 Task: Enable the option "Reverb" for "FluidSynth MIDI synthesizer".
Action: Mouse moved to (133, 19)
Screenshot: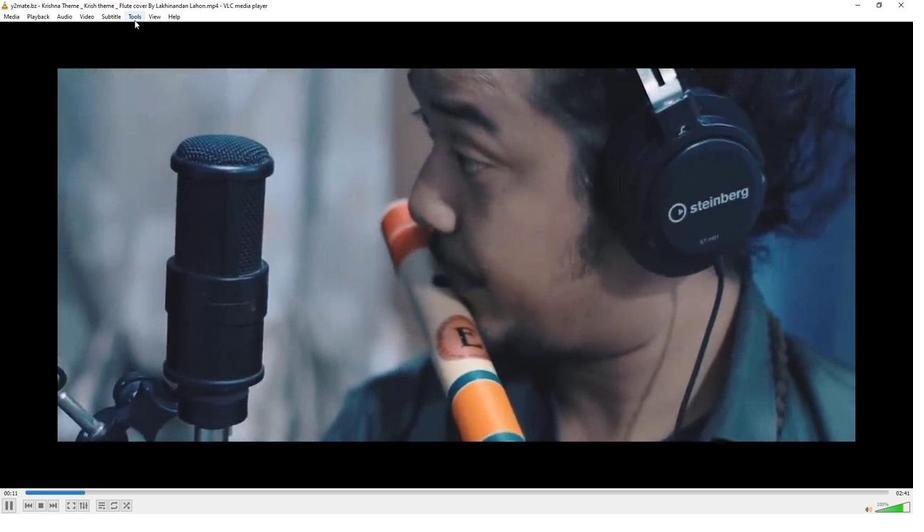 
Action: Mouse pressed left at (133, 19)
Screenshot: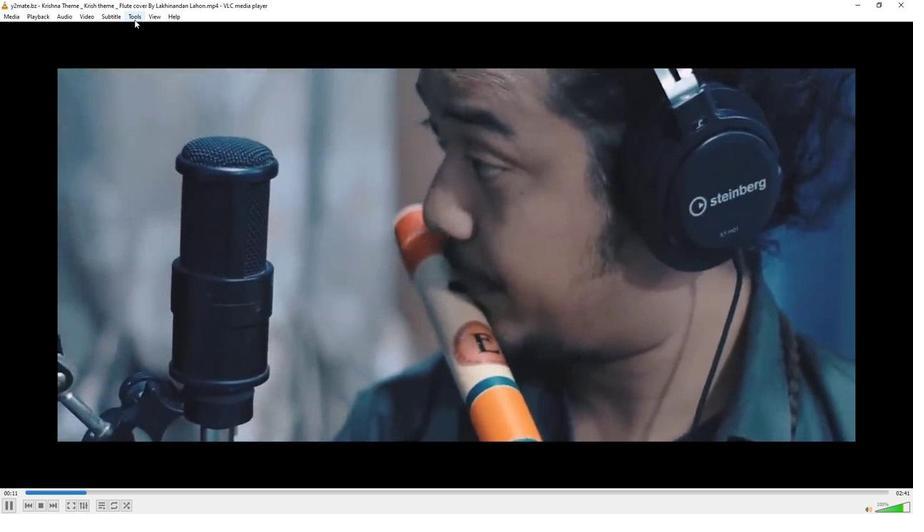 
Action: Mouse moved to (153, 130)
Screenshot: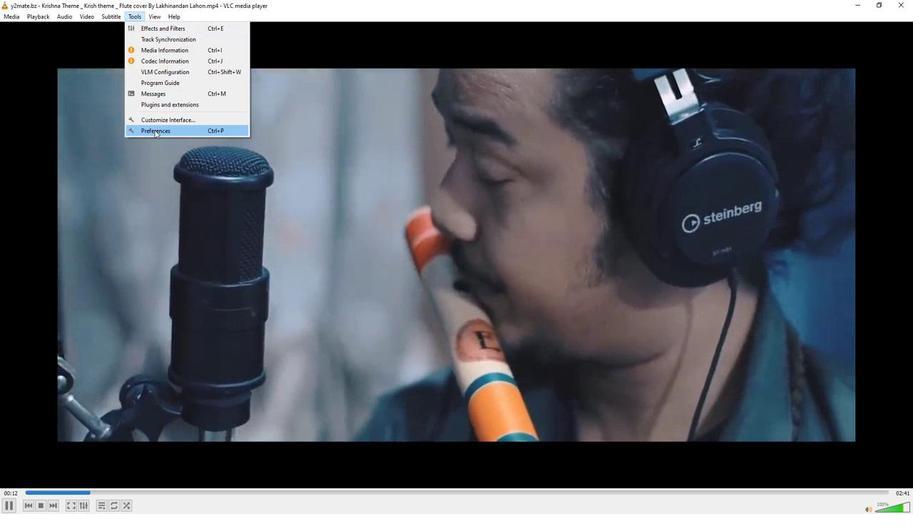 
Action: Mouse pressed left at (153, 130)
Screenshot: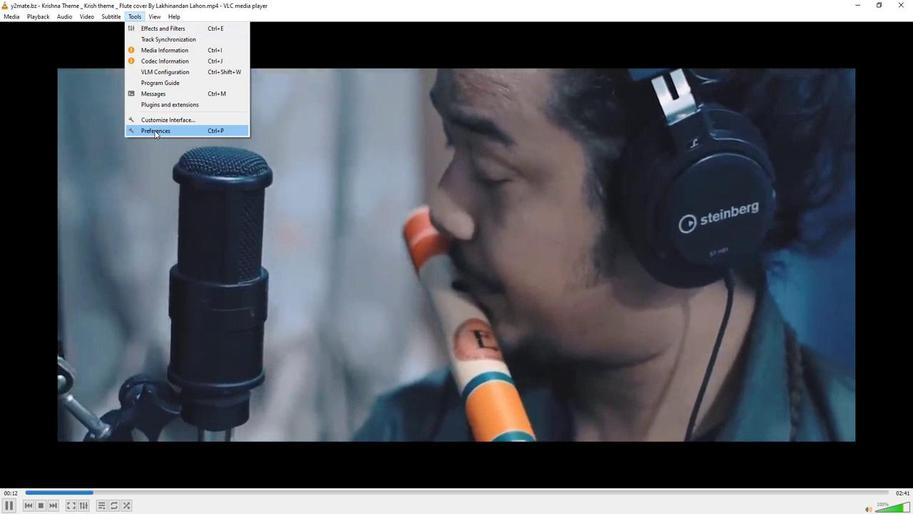 
Action: Mouse moved to (247, 396)
Screenshot: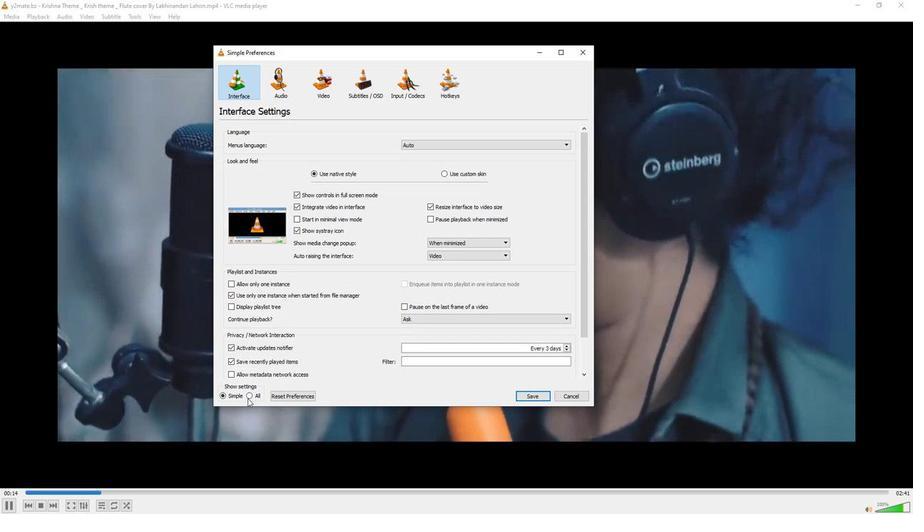 
Action: Mouse pressed left at (247, 396)
Screenshot: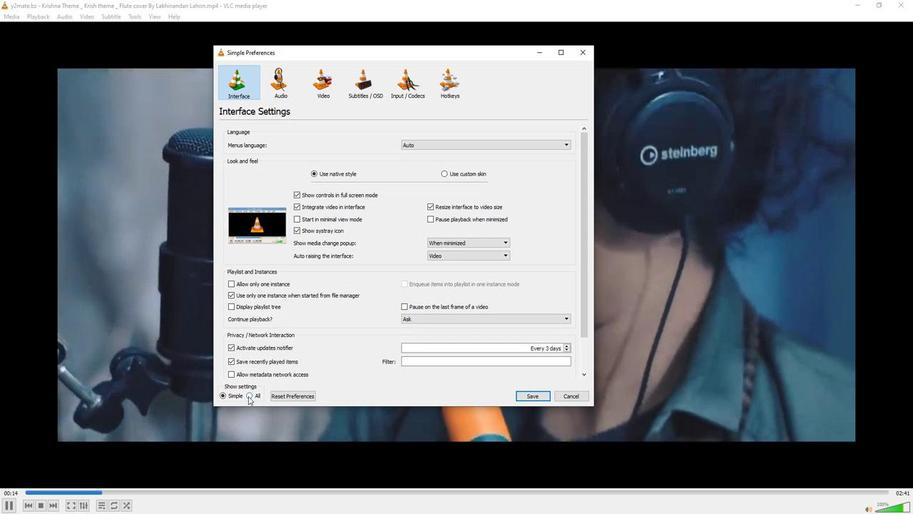 
Action: Mouse moved to (234, 243)
Screenshot: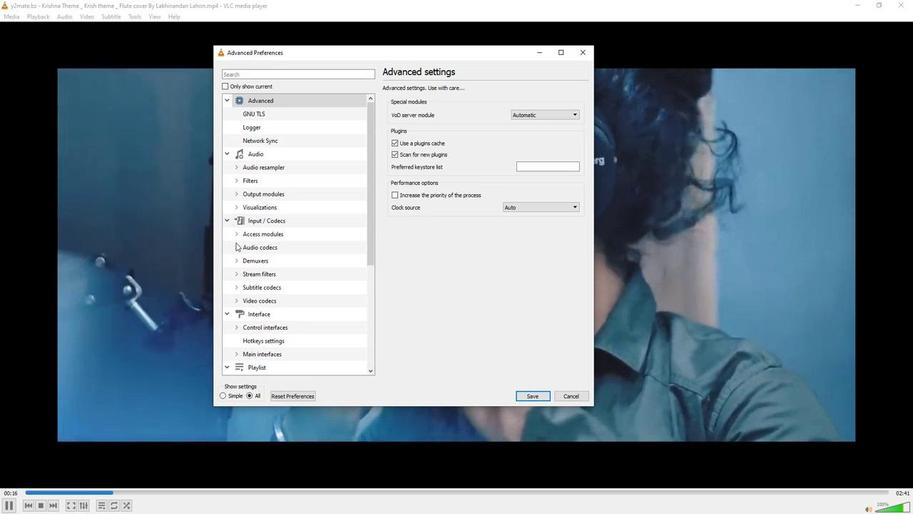 
Action: Mouse pressed left at (234, 243)
Screenshot: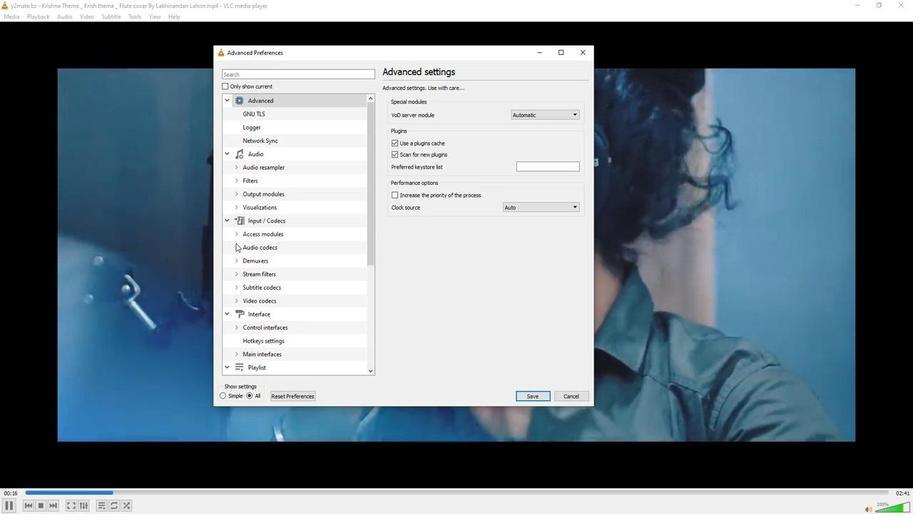 
Action: Mouse moved to (277, 287)
Screenshot: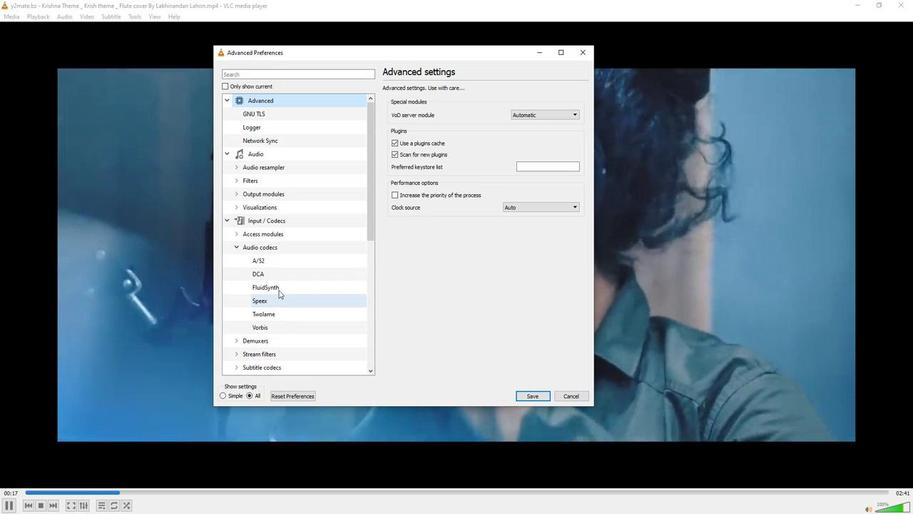 
Action: Mouse pressed left at (277, 287)
Screenshot: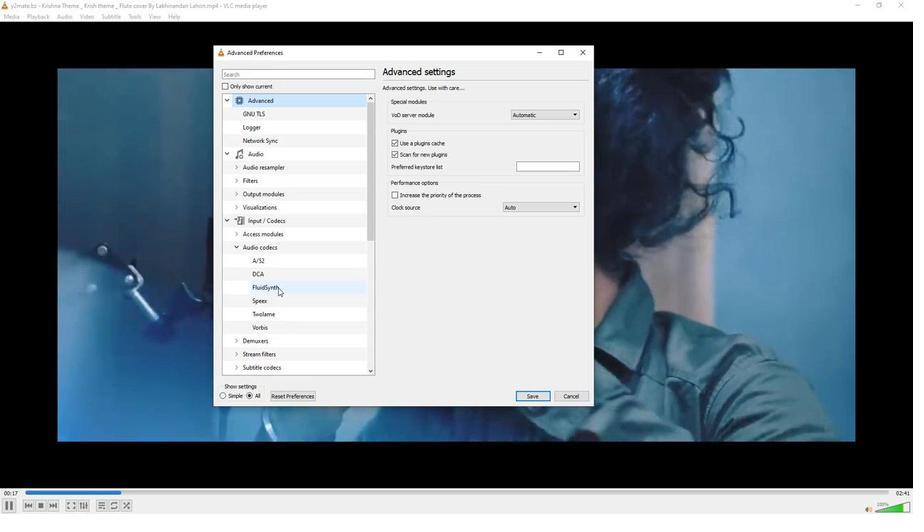 
Action: Mouse moved to (390, 157)
Screenshot: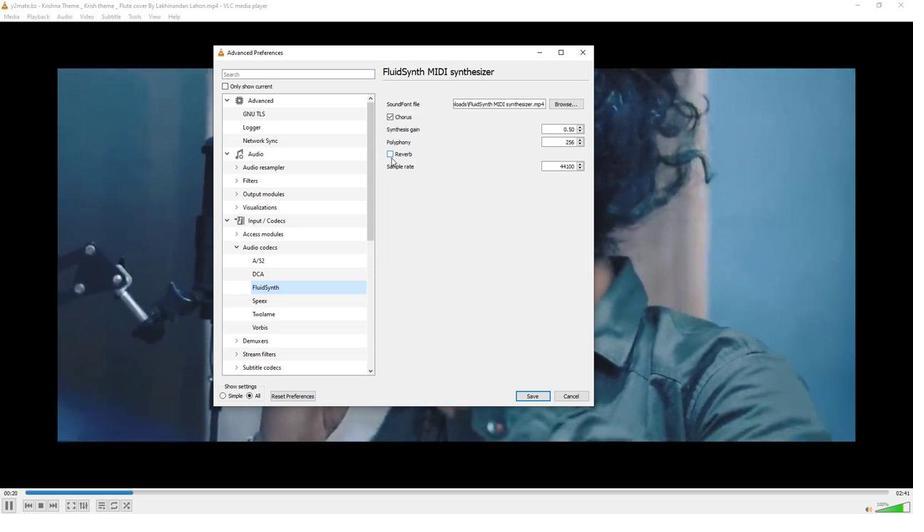 
Action: Mouse pressed left at (390, 157)
Screenshot: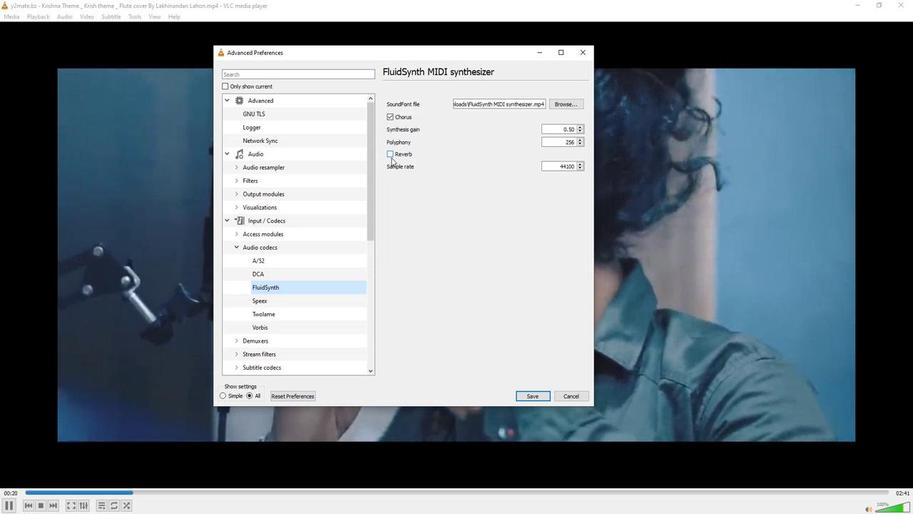 
Action: Mouse moved to (534, 397)
Screenshot: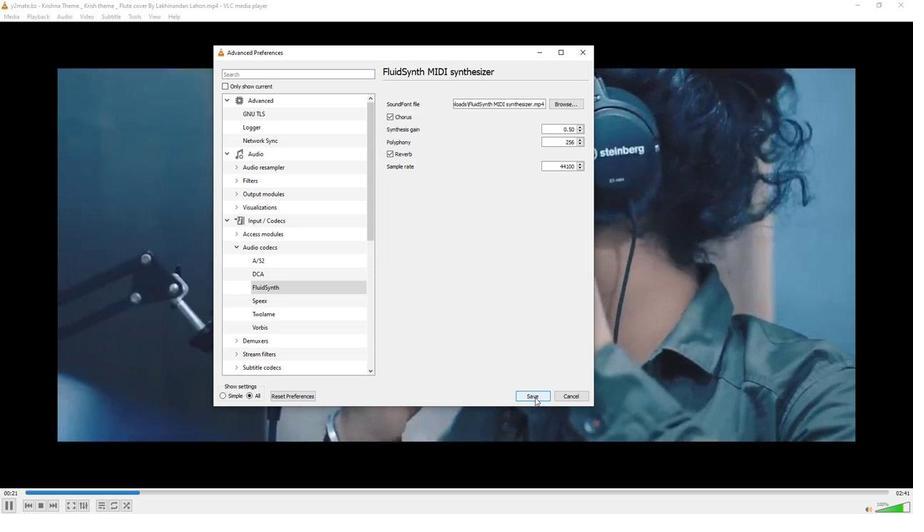 
Action: Mouse pressed left at (534, 397)
Screenshot: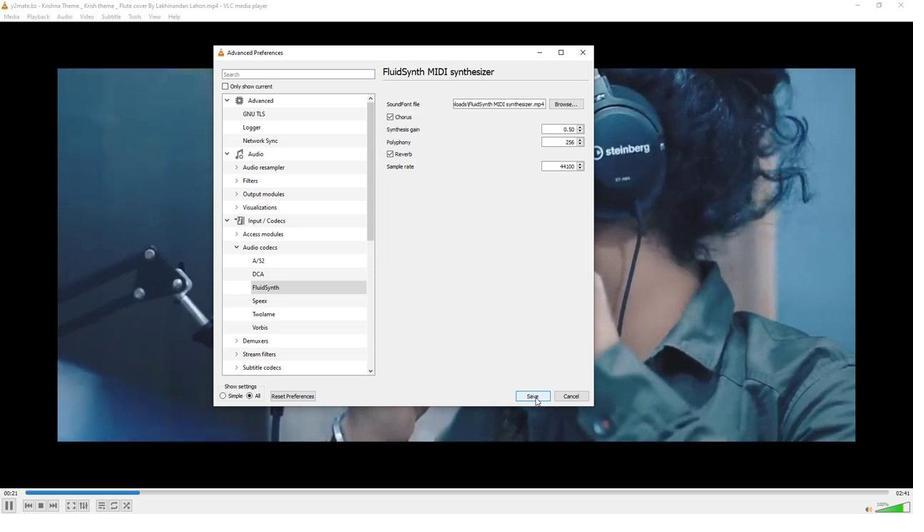 
Action: Mouse moved to (533, 391)
Screenshot: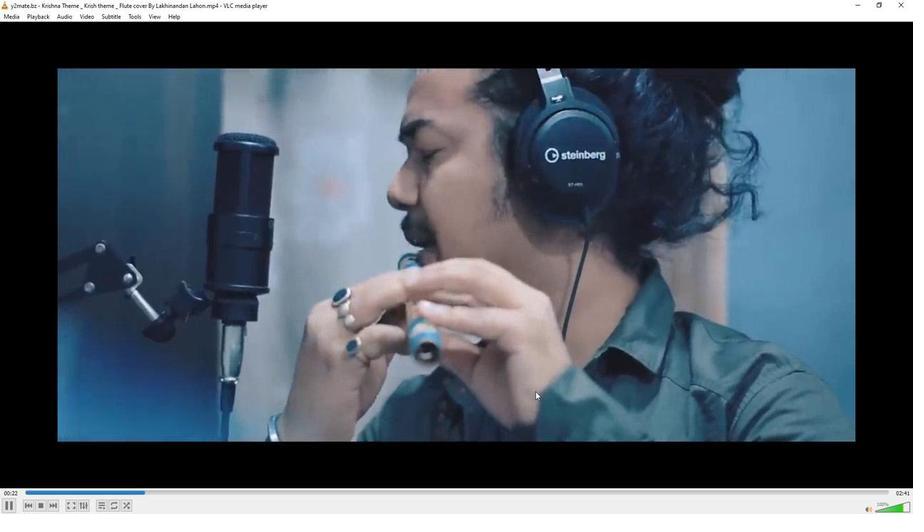 
